 Task: Create a rule when a card is moved out of list name by anyone .
Action: Mouse moved to (433, 357)
Screenshot: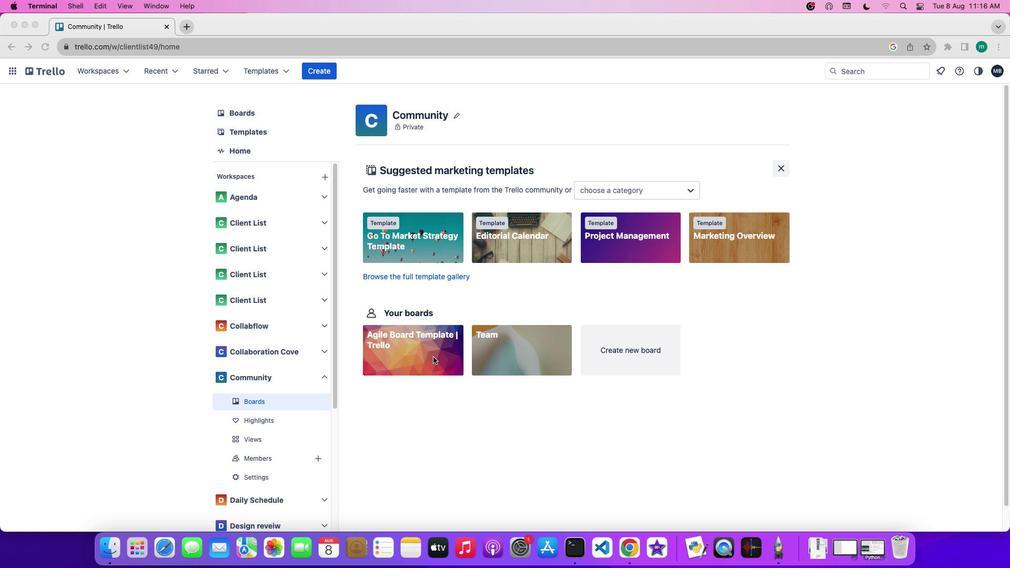 
Action: Mouse pressed left at (433, 357)
Screenshot: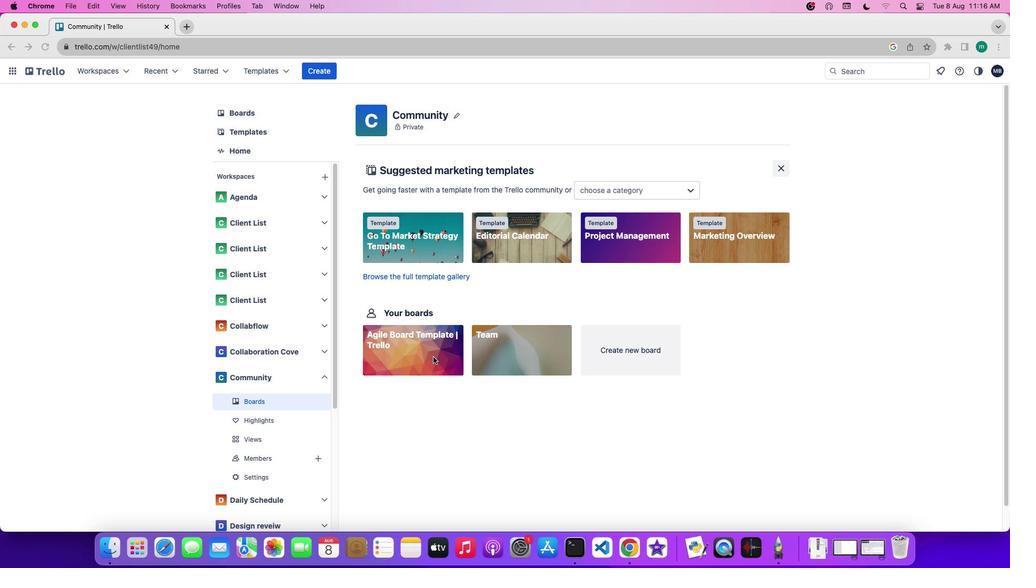 
Action: Mouse pressed left at (433, 357)
Screenshot: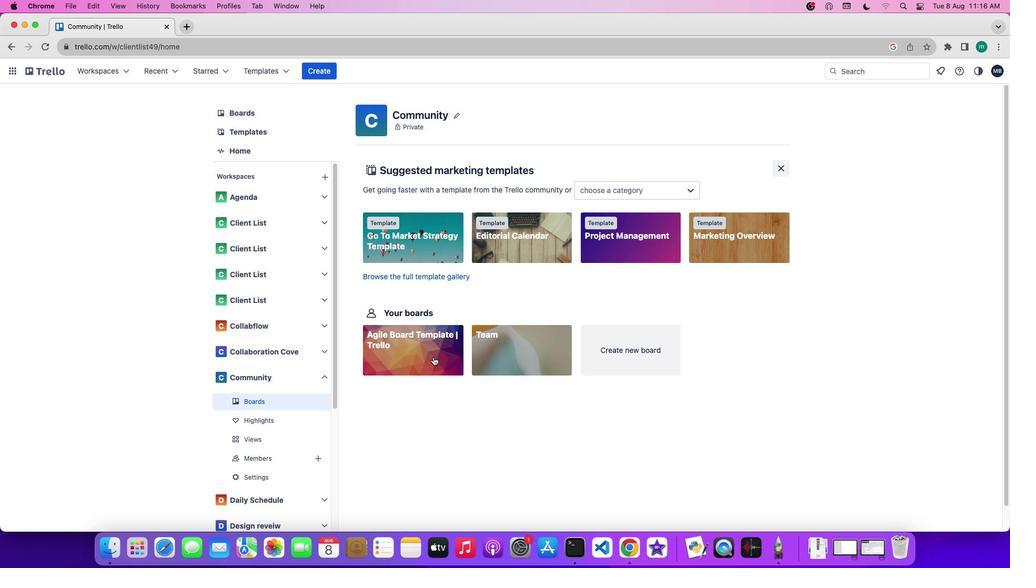 
Action: Mouse moved to (905, 235)
Screenshot: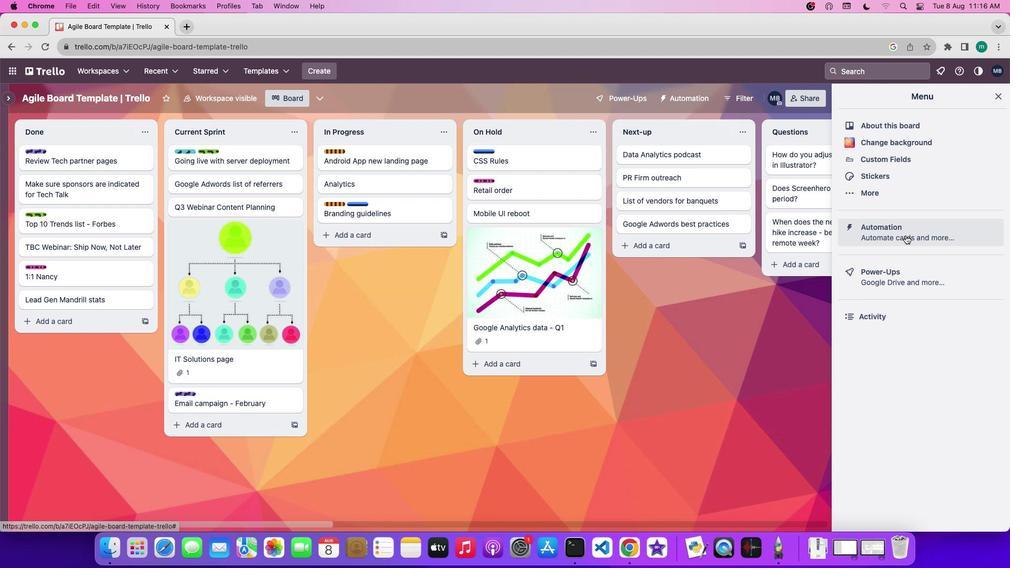 
Action: Mouse pressed left at (905, 235)
Screenshot: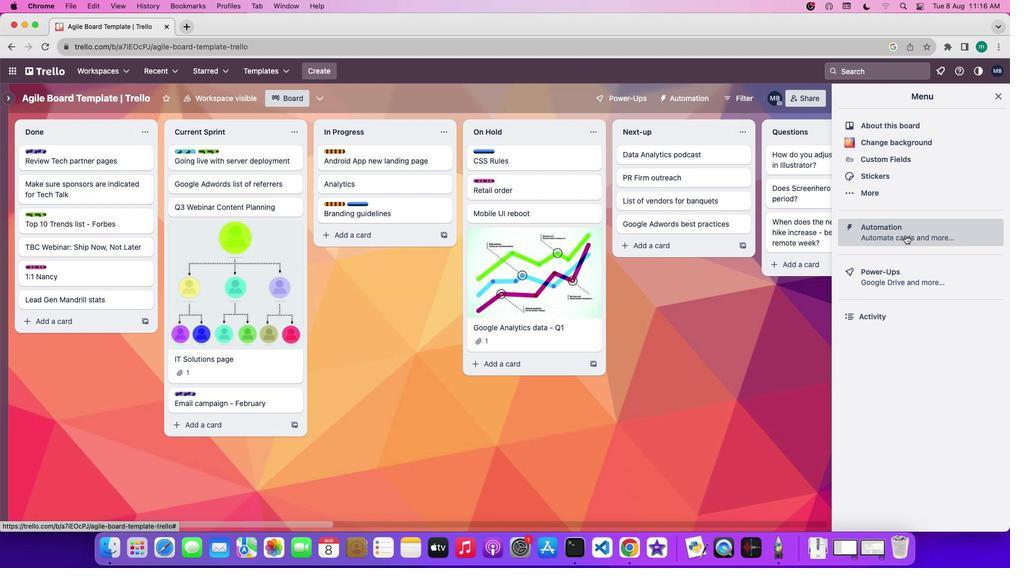 
Action: Mouse moved to (93, 195)
Screenshot: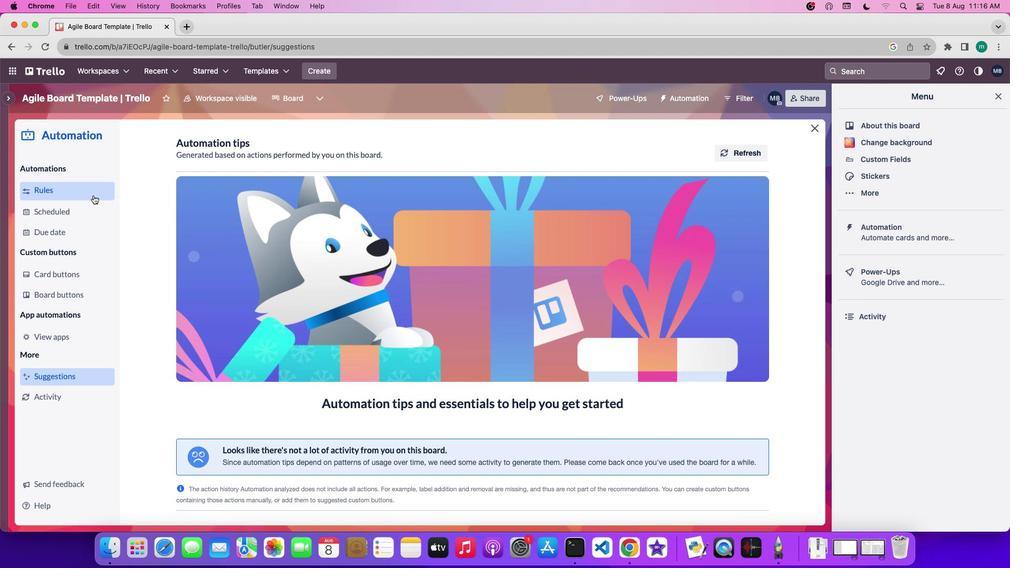 
Action: Mouse pressed left at (93, 195)
Screenshot: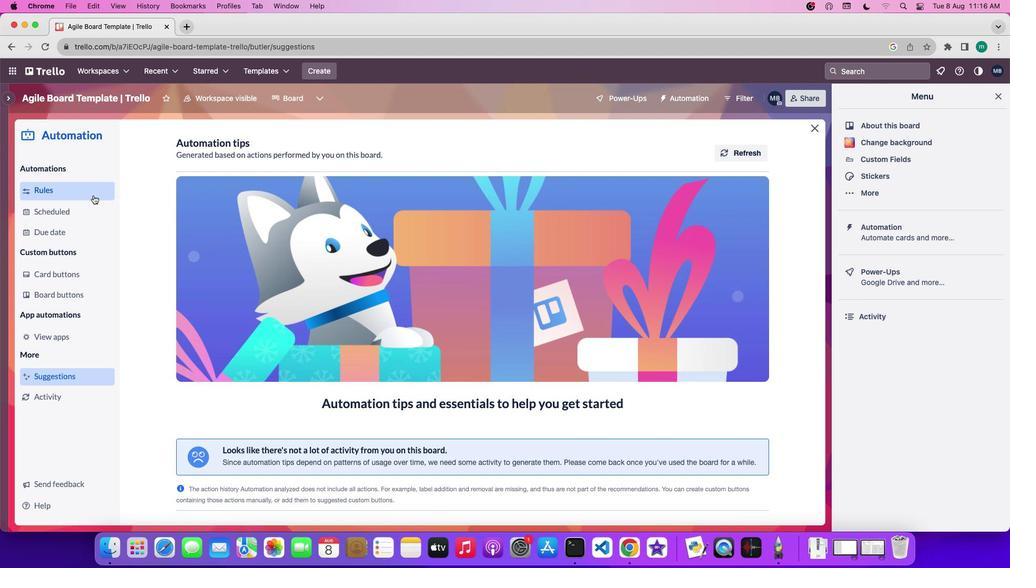
Action: Mouse moved to (689, 147)
Screenshot: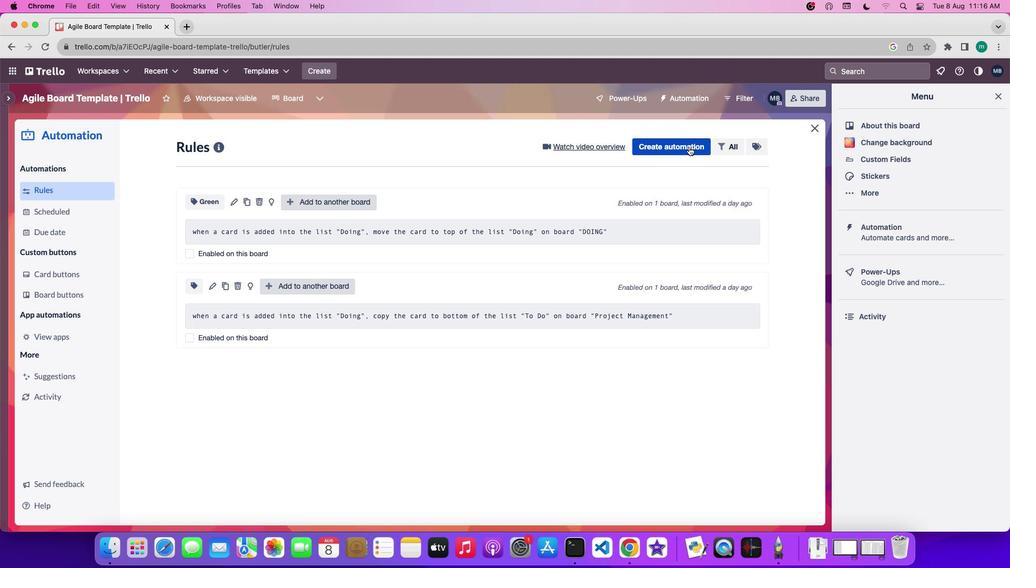 
Action: Mouse pressed left at (689, 147)
Screenshot: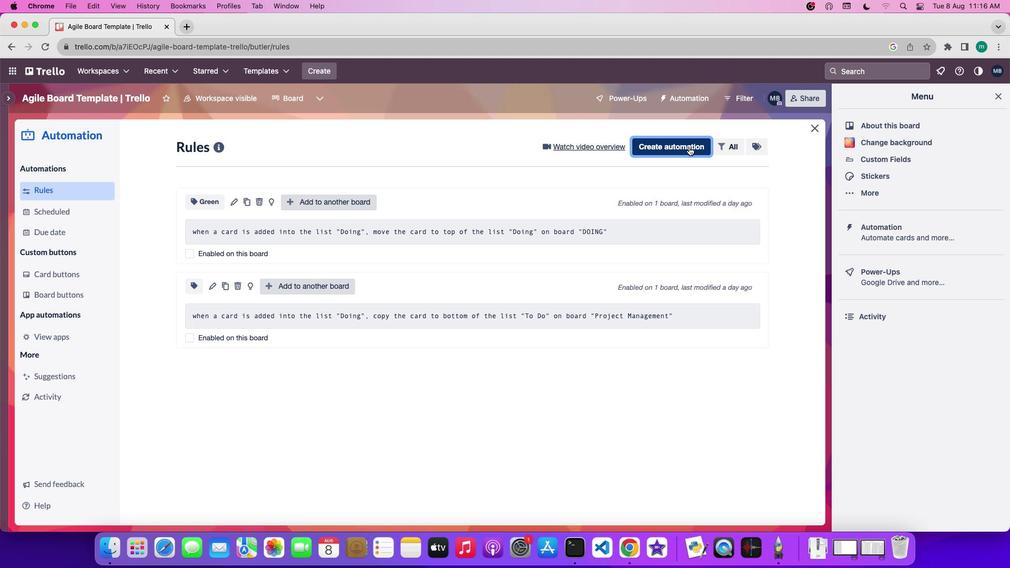 
Action: Mouse moved to (507, 317)
Screenshot: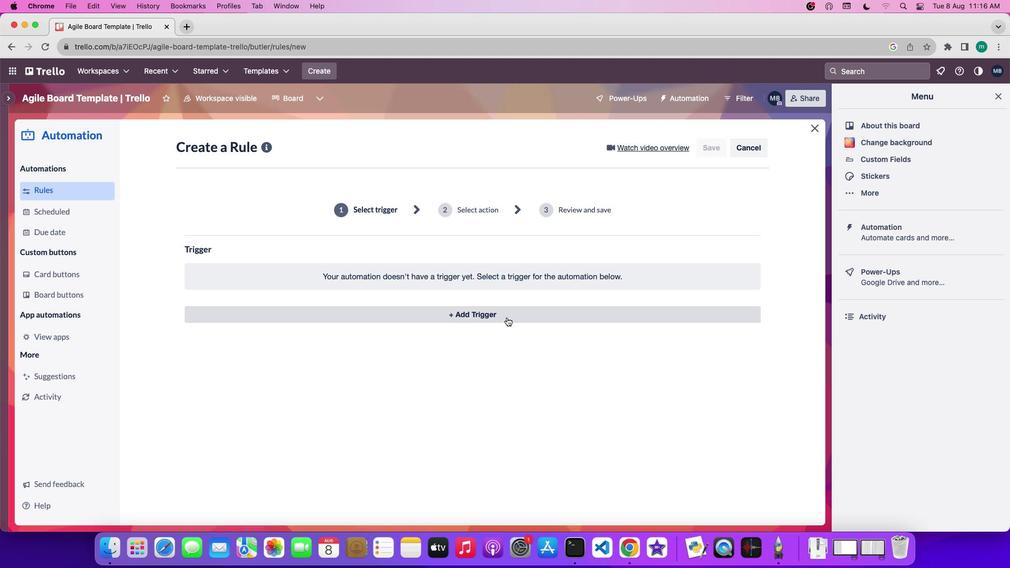 
Action: Mouse pressed left at (507, 317)
Screenshot: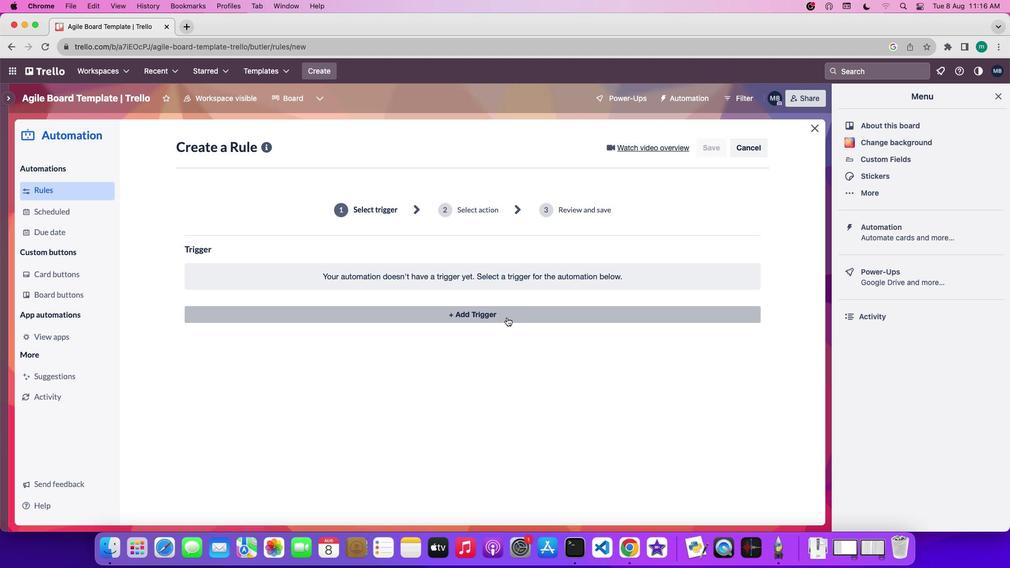 
Action: Mouse moved to (498, 316)
Screenshot: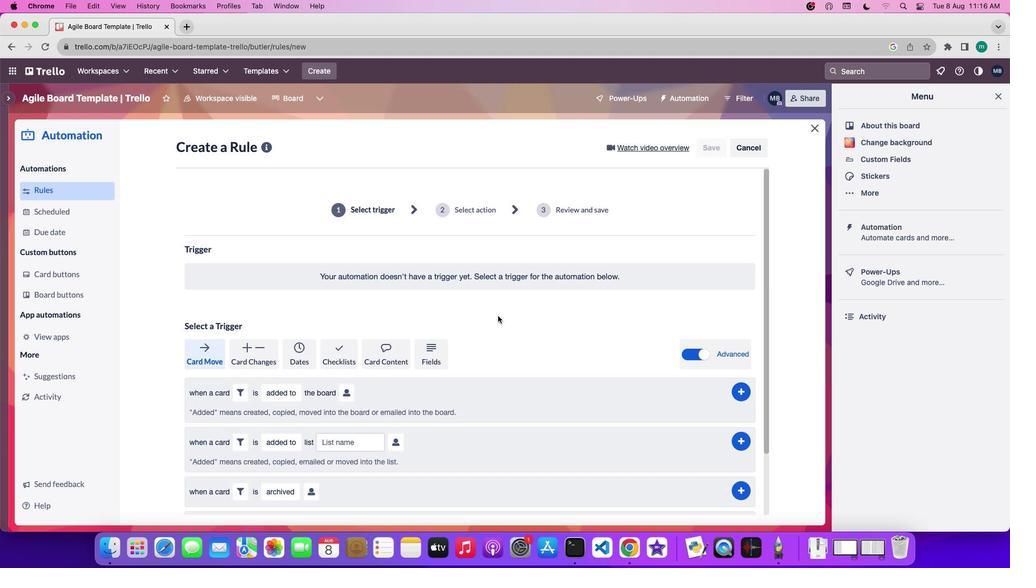 
Action: Mouse scrolled (498, 316) with delta (0, 0)
Screenshot: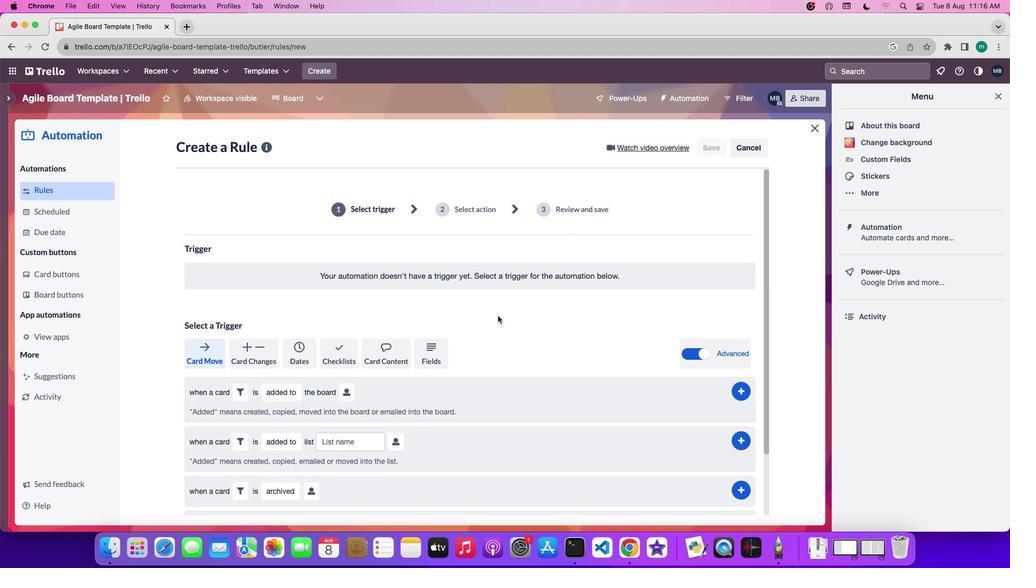 
Action: Mouse scrolled (498, 316) with delta (0, 0)
Screenshot: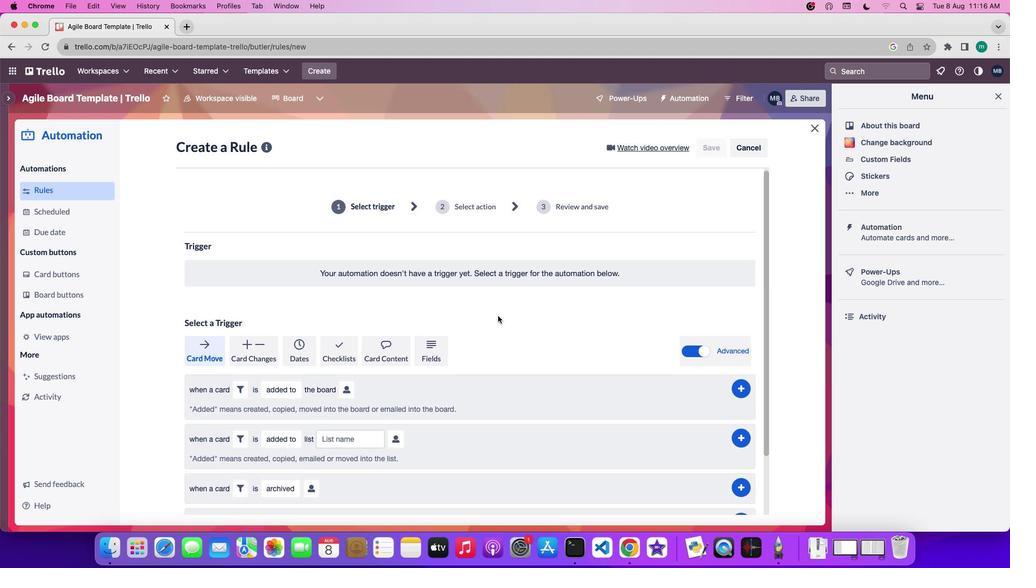 
Action: Mouse scrolled (498, 316) with delta (0, 0)
Screenshot: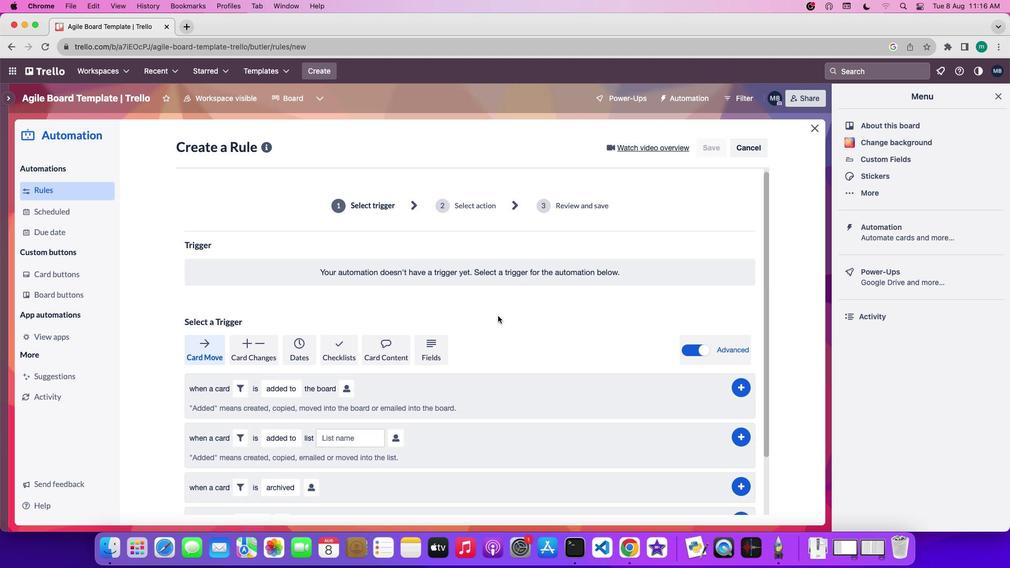 
Action: Mouse scrolled (498, 316) with delta (0, 0)
Screenshot: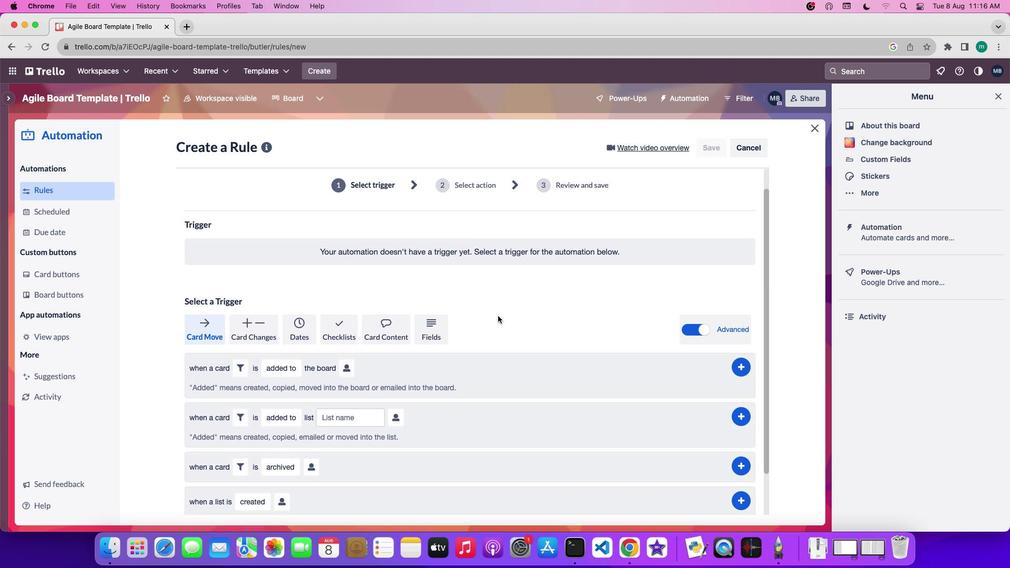 
Action: Mouse moved to (286, 496)
Screenshot: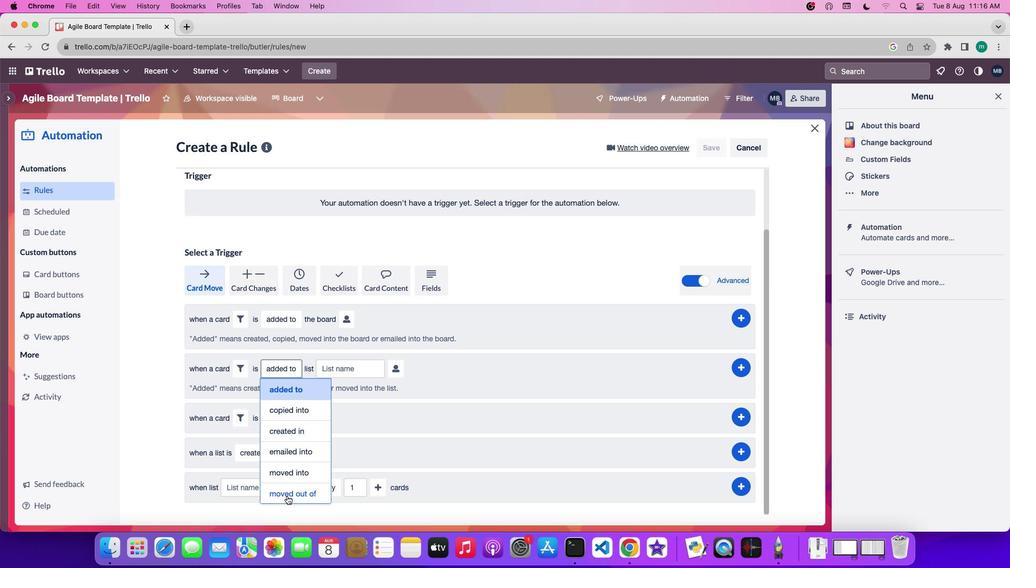 
Action: Mouse pressed left at (286, 496)
Screenshot: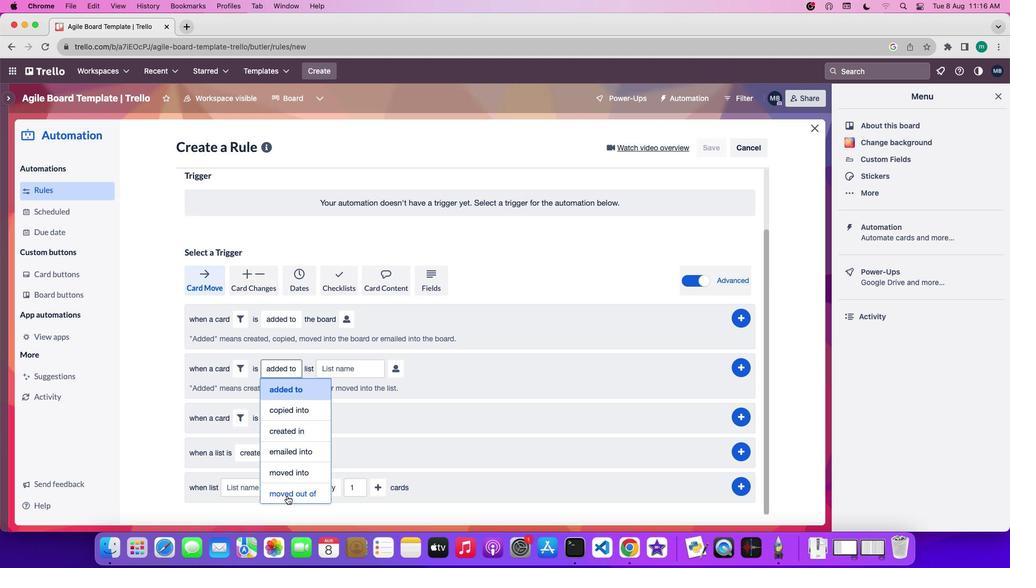 
Action: Mouse moved to (359, 371)
Screenshot: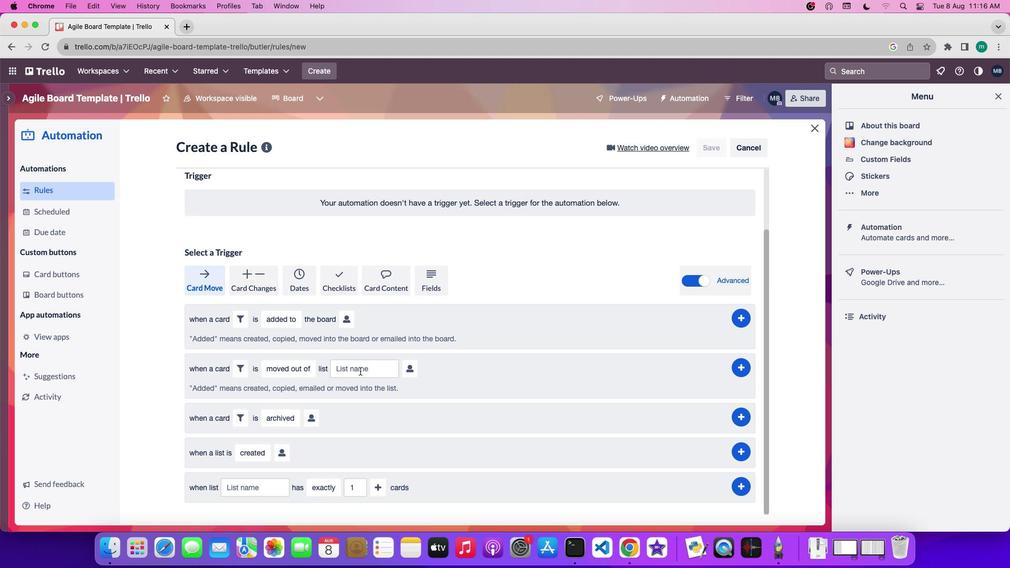 
Action: Mouse pressed left at (359, 371)
Screenshot: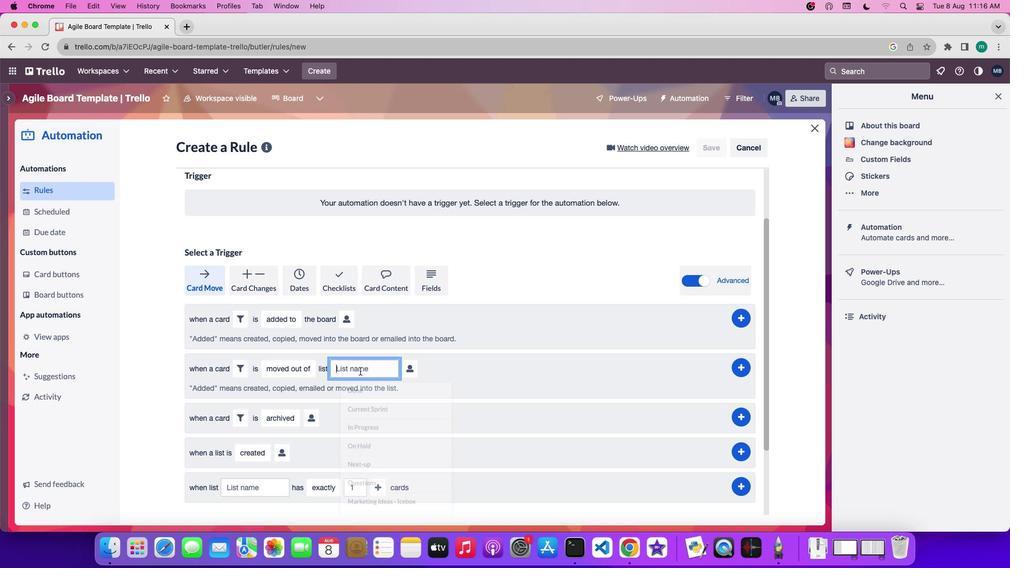 
Action: Key pressed 'n''a''m''e'
Screenshot: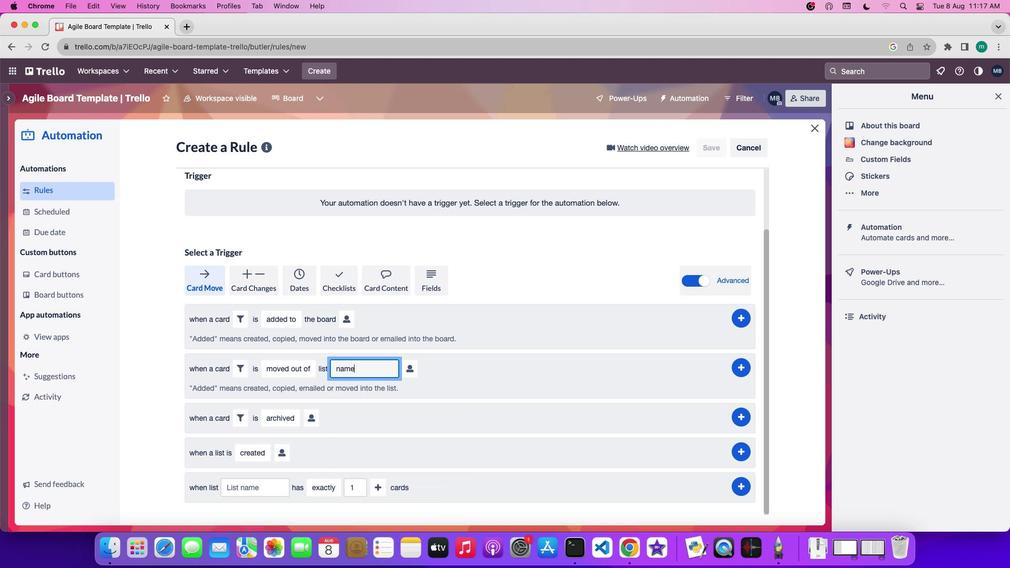 
Action: Mouse moved to (409, 368)
Screenshot: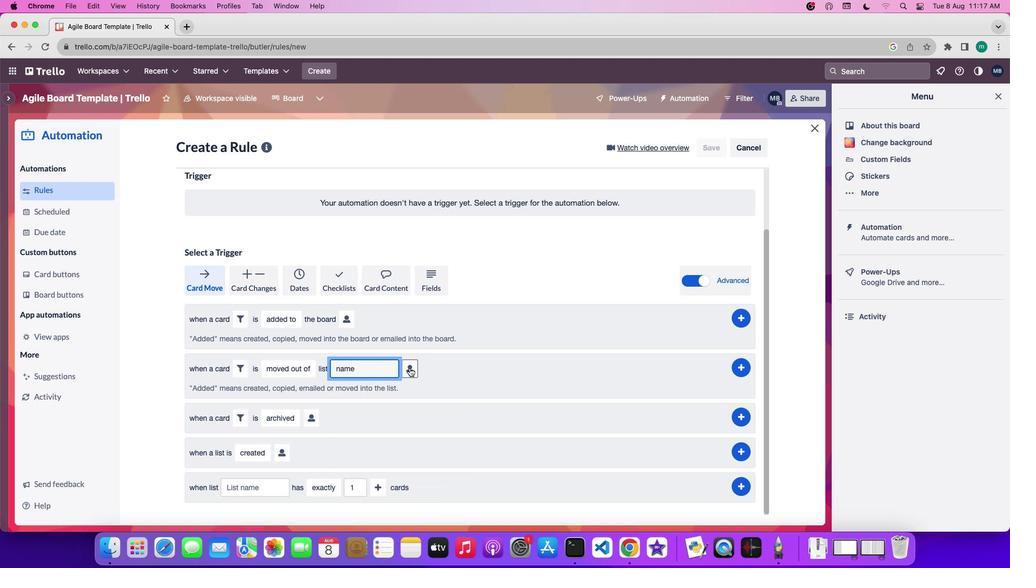 
Action: Mouse pressed left at (409, 368)
Screenshot: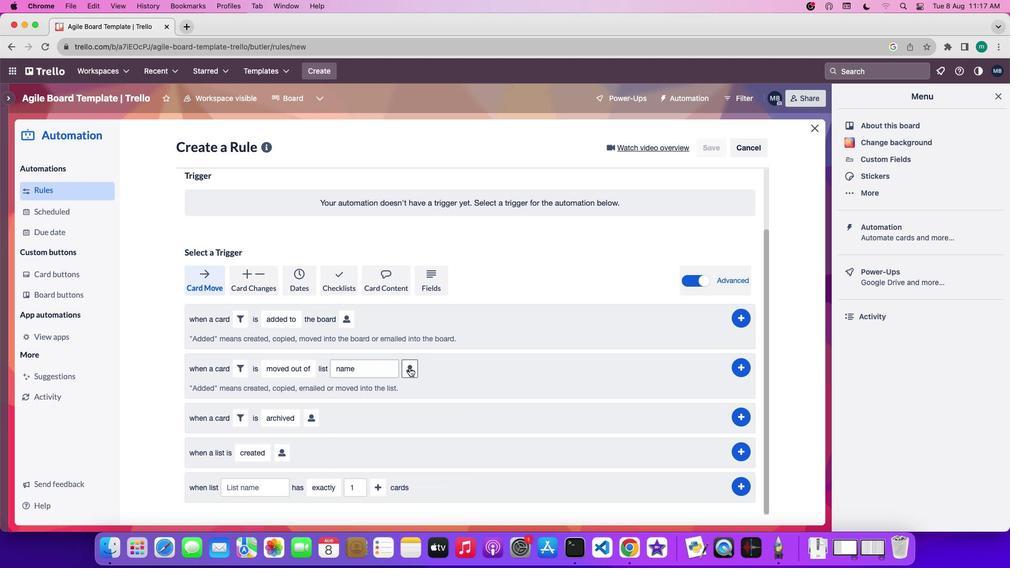 
Action: Mouse moved to (586, 400)
Screenshot: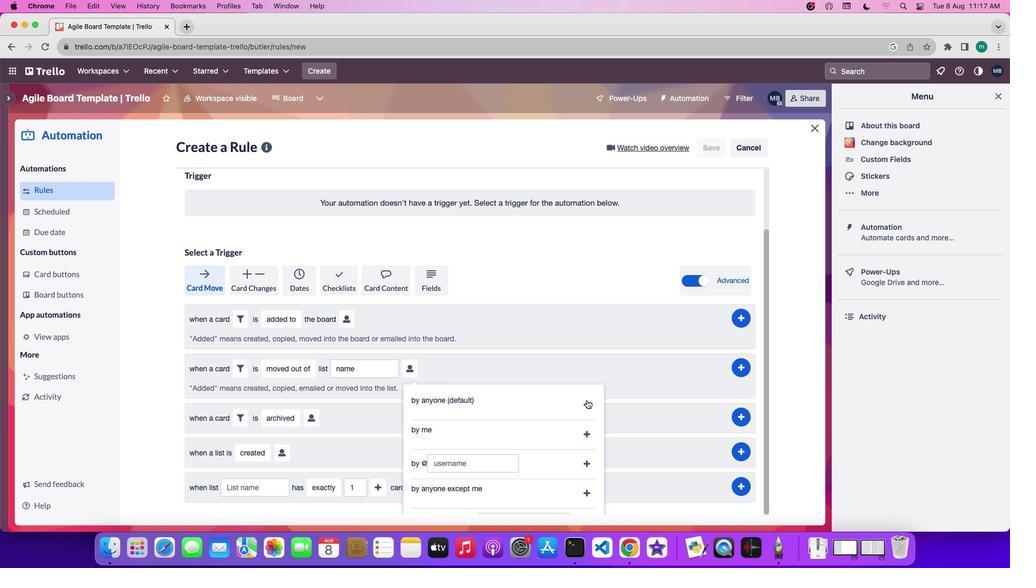 
Action: Mouse pressed left at (586, 400)
Screenshot: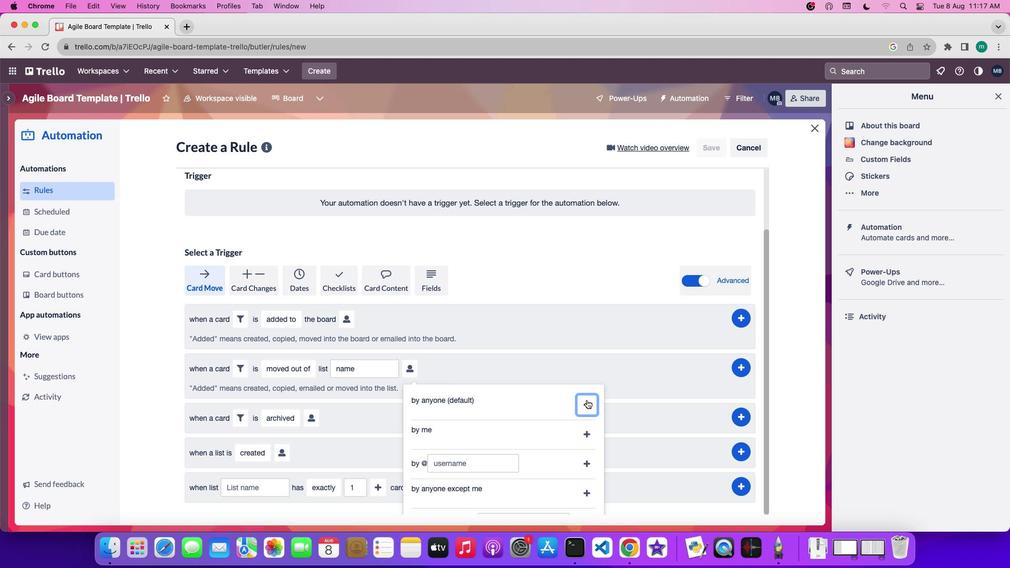 
Action: Mouse moved to (744, 367)
Screenshot: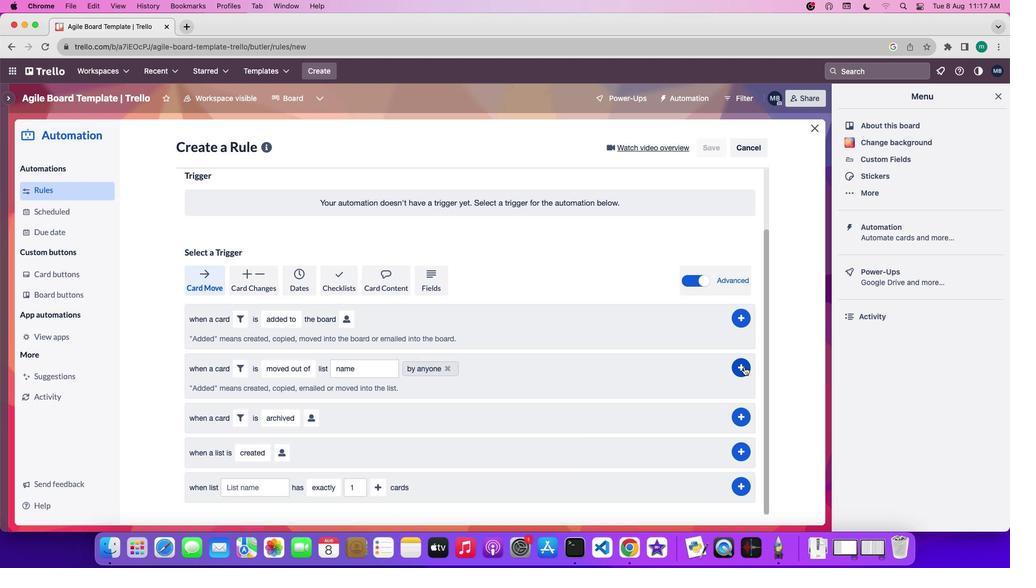 
Action: Mouse pressed left at (744, 367)
Screenshot: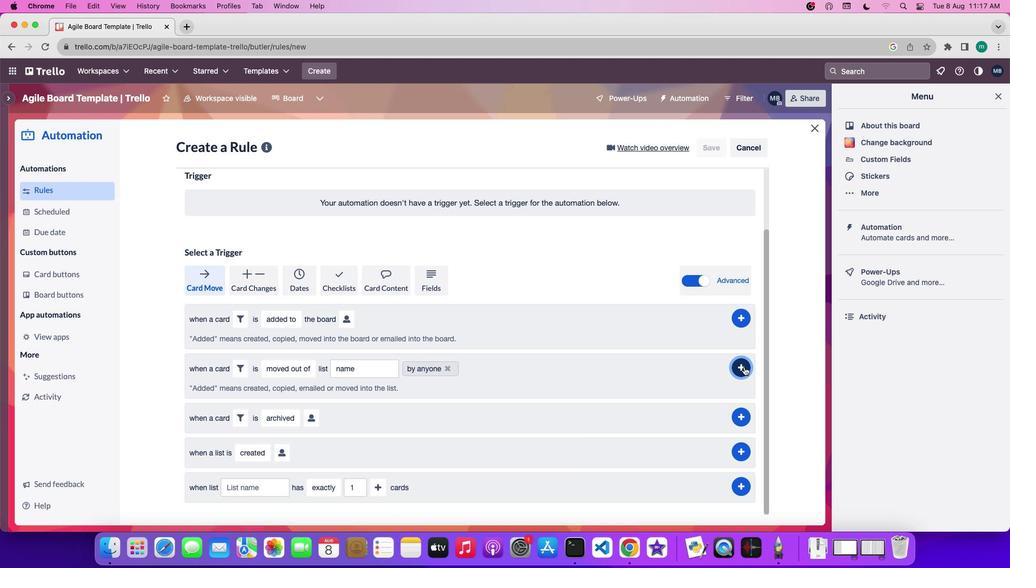 
